 Task: Make in the project AgileDive an epic 'Security Operations Center (SOC) Process Improvement'. Create in the project AgileDive an epic 'Identity and Access Management (IAM) Process Improvement'. Add in the project AgileDive an epic 'Vulnerability Management Process Improvement'
Action: Mouse moved to (215, 56)
Screenshot: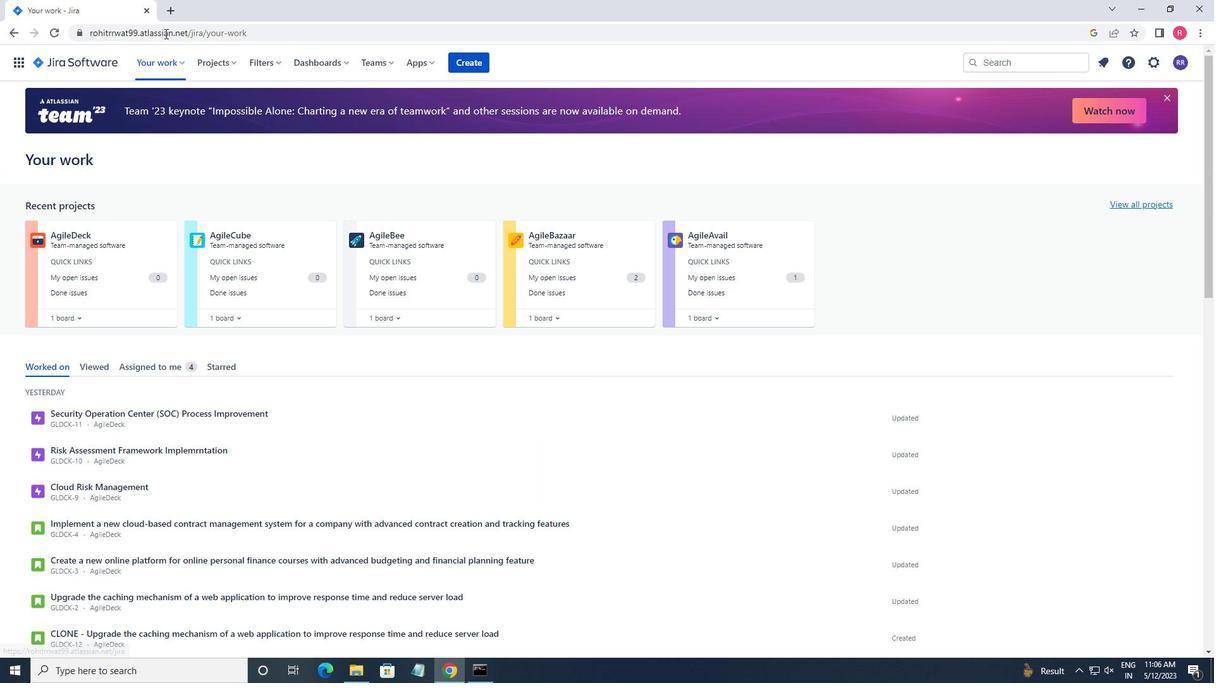
Action: Mouse pressed left at (215, 56)
Screenshot: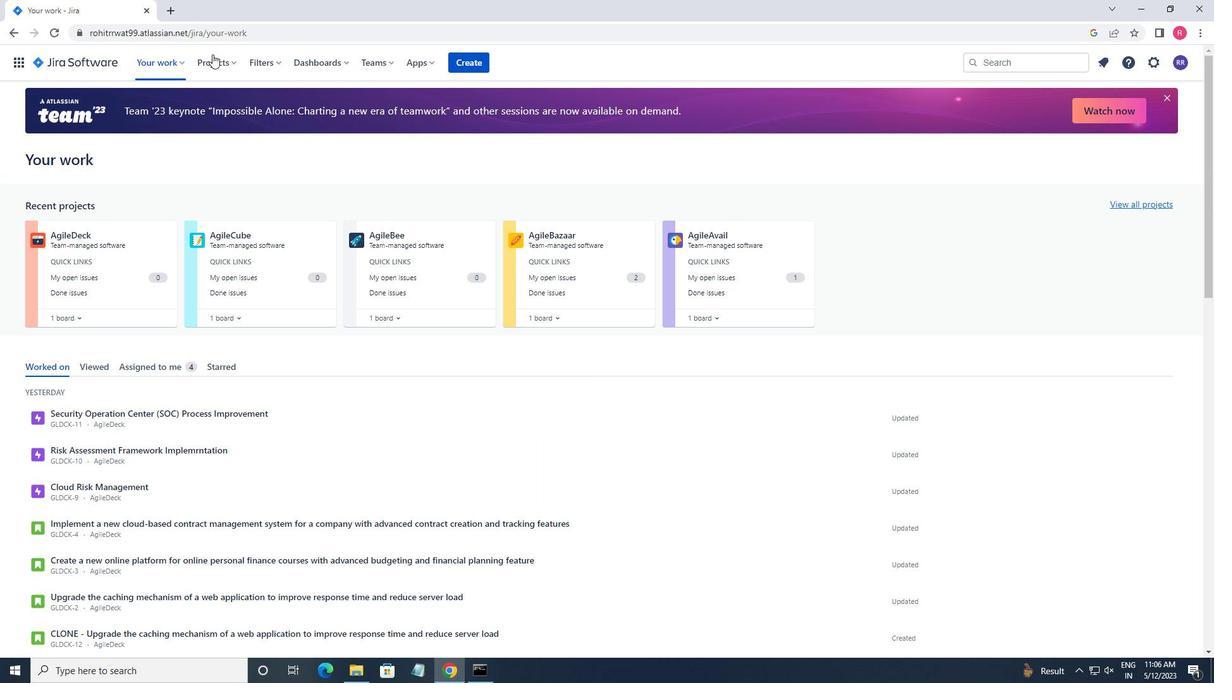 
Action: Mouse moved to (237, 120)
Screenshot: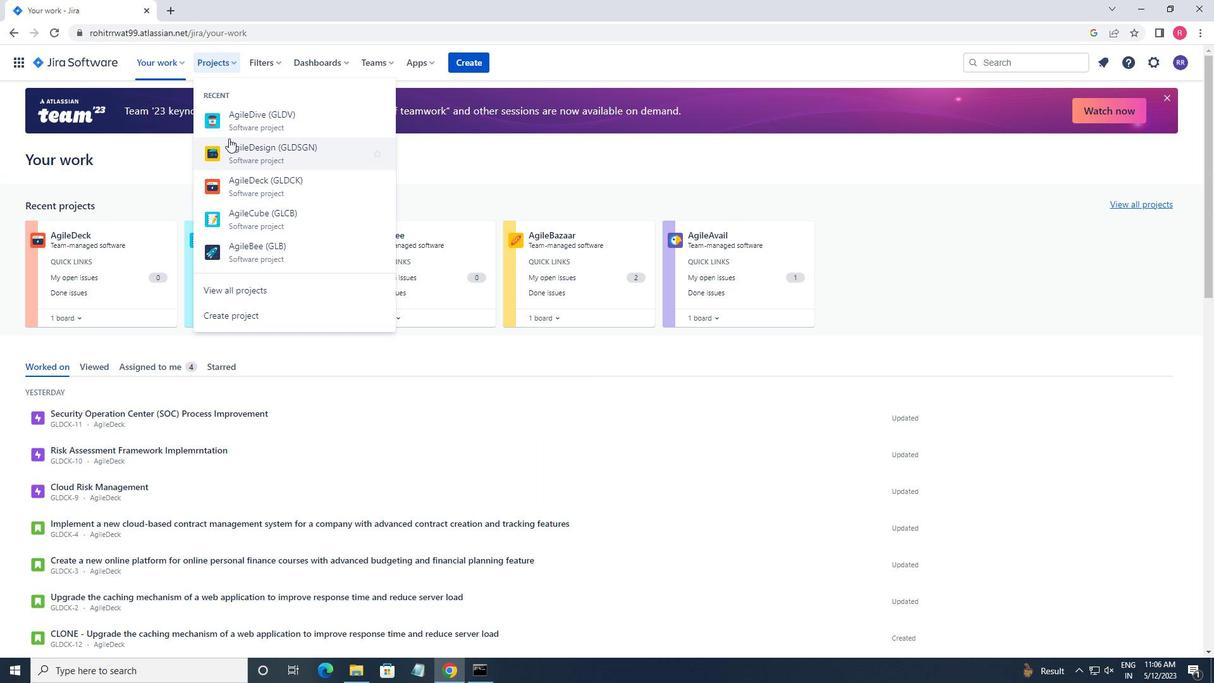 
Action: Mouse pressed left at (237, 120)
Screenshot: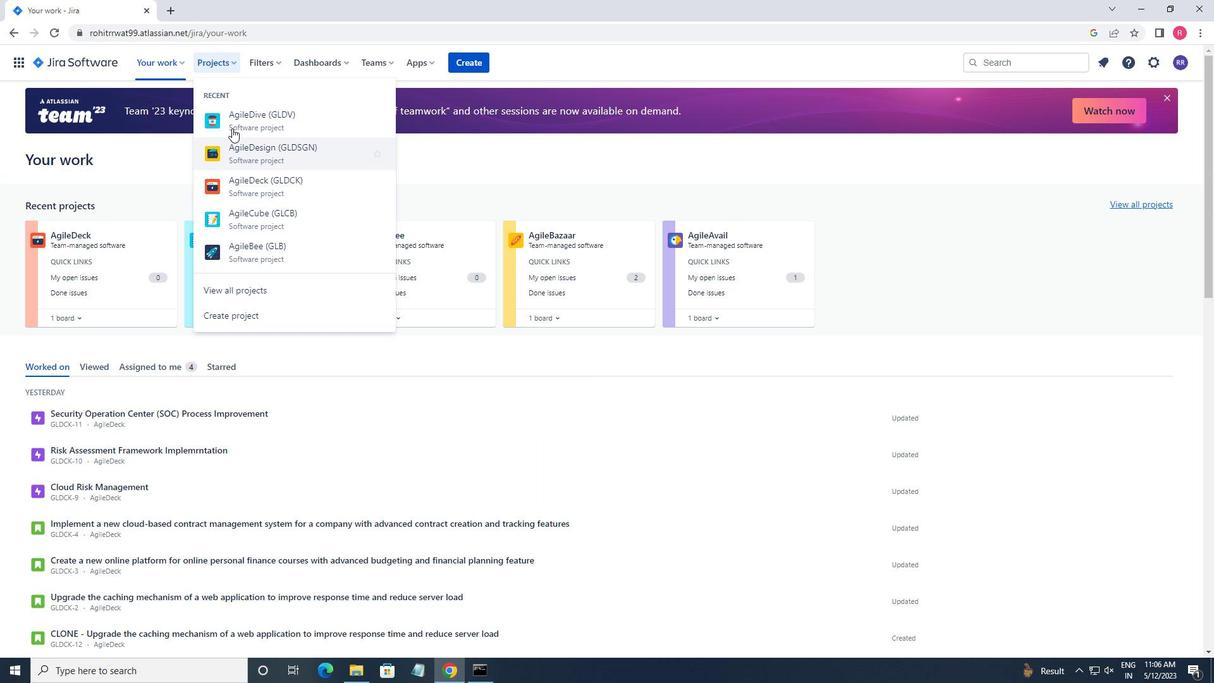 
Action: Mouse moved to (56, 193)
Screenshot: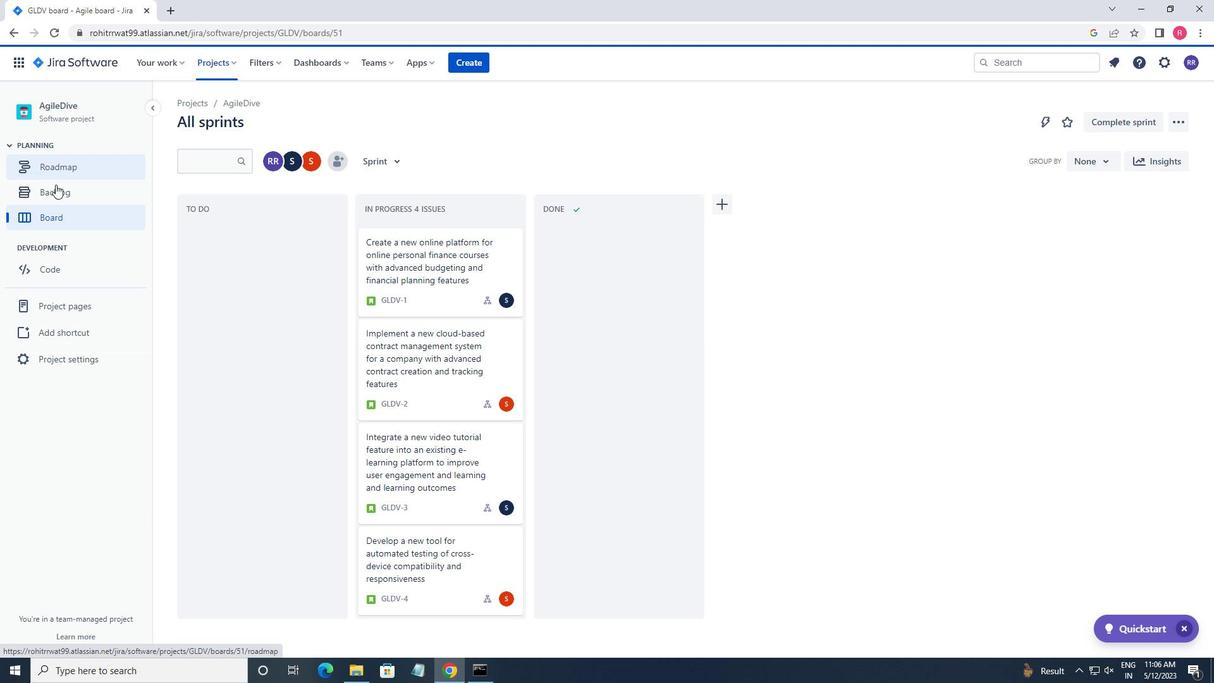 
Action: Mouse pressed left at (56, 193)
Screenshot: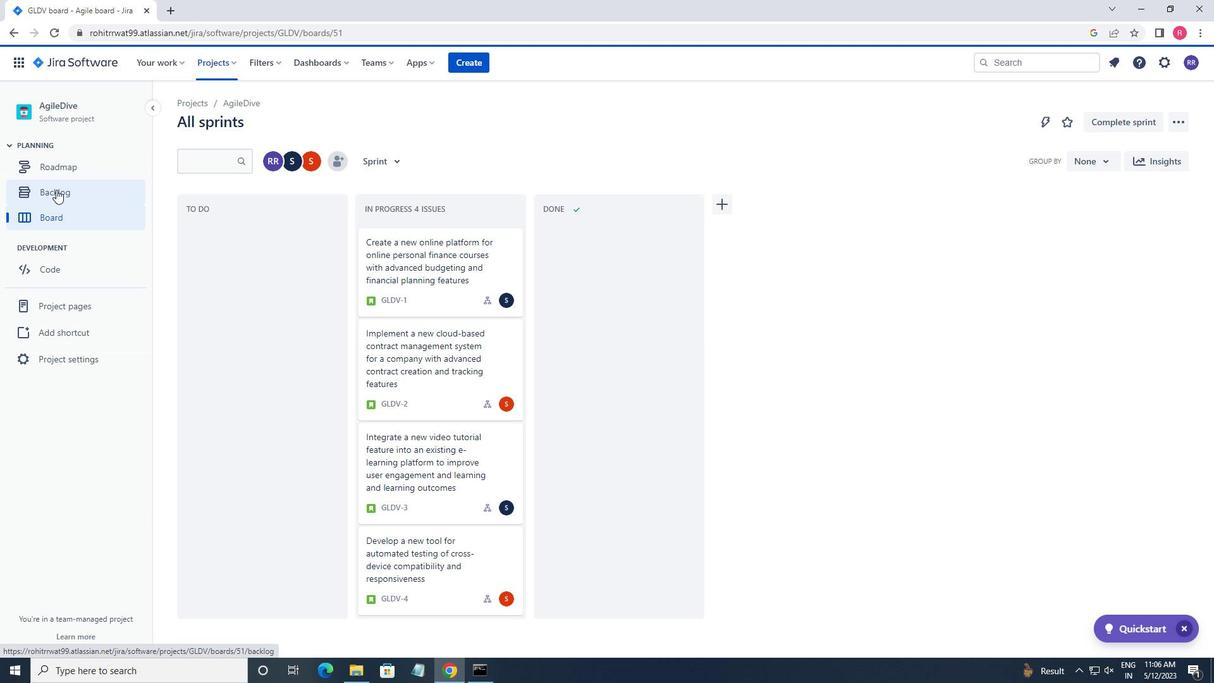 
Action: Mouse moved to (369, 163)
Screenshot: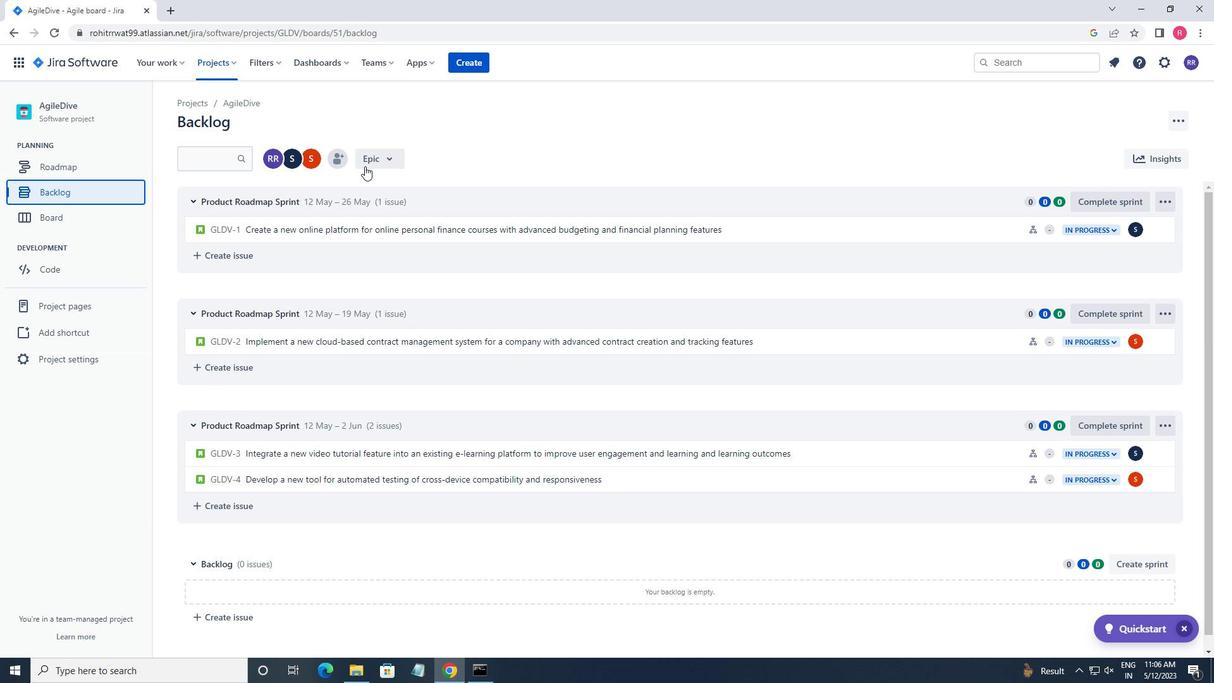 
Action: Mouse pressed left at (369, 163)
Screenshot: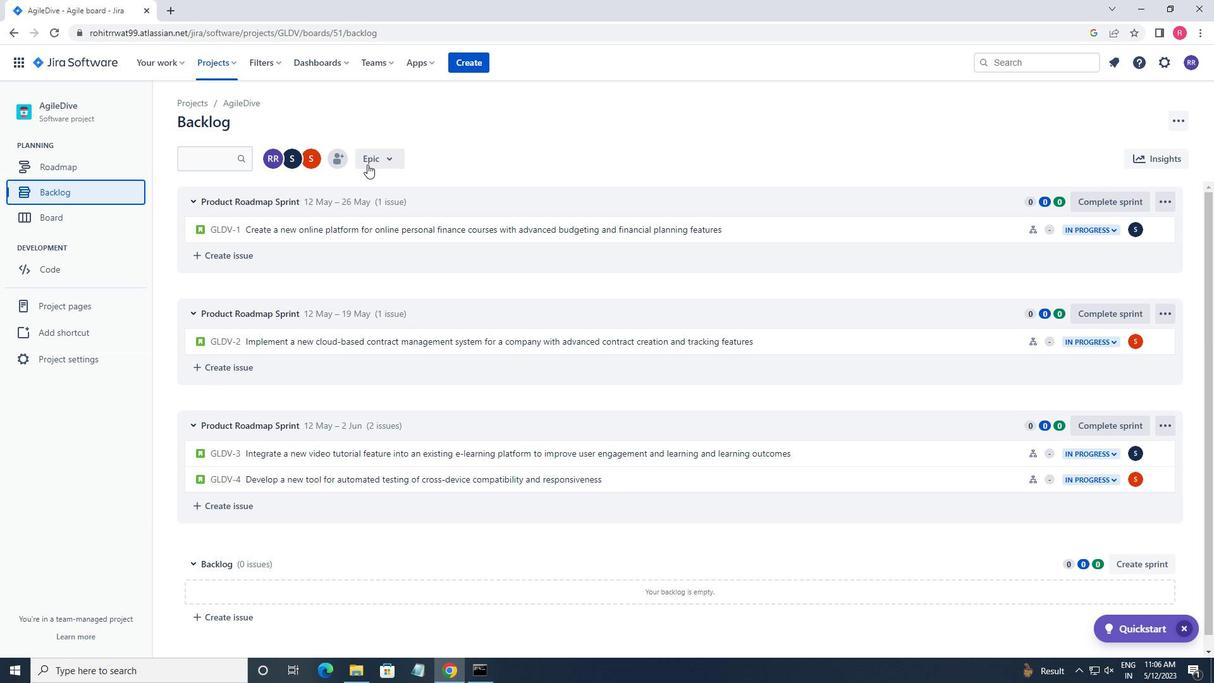 
Action: Mouse moved to (387, 237)
Screenshot: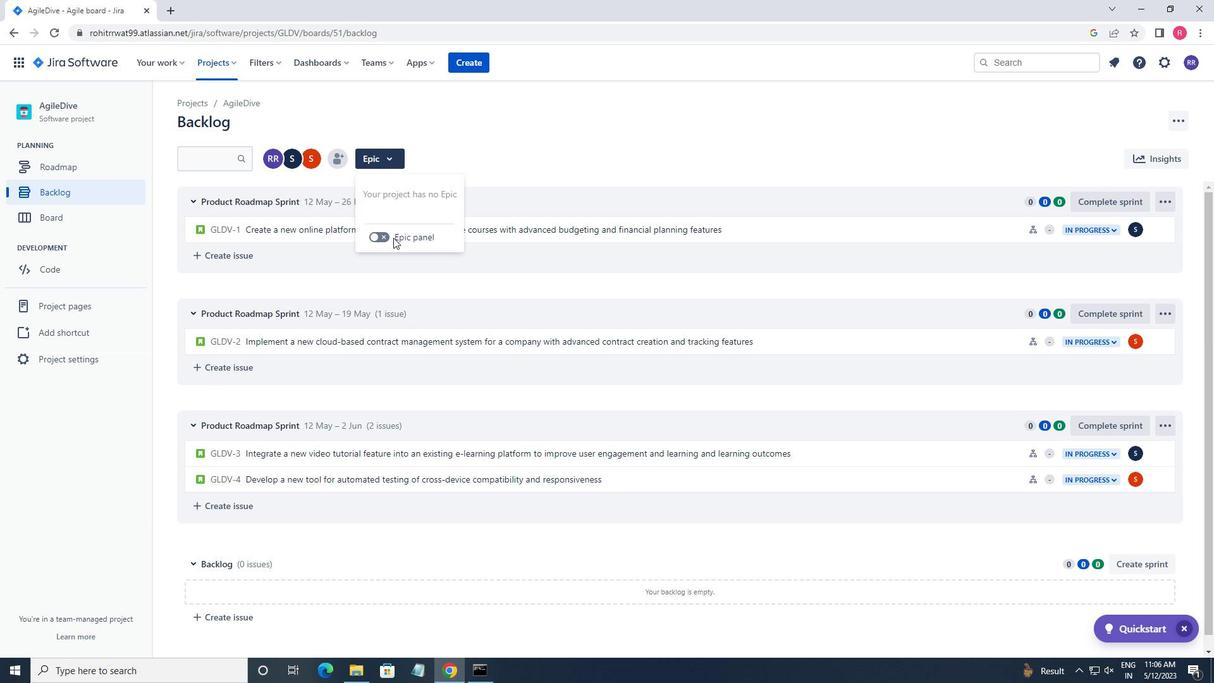 
Action: Mouse pressed left at (387, 237)
Screenshot: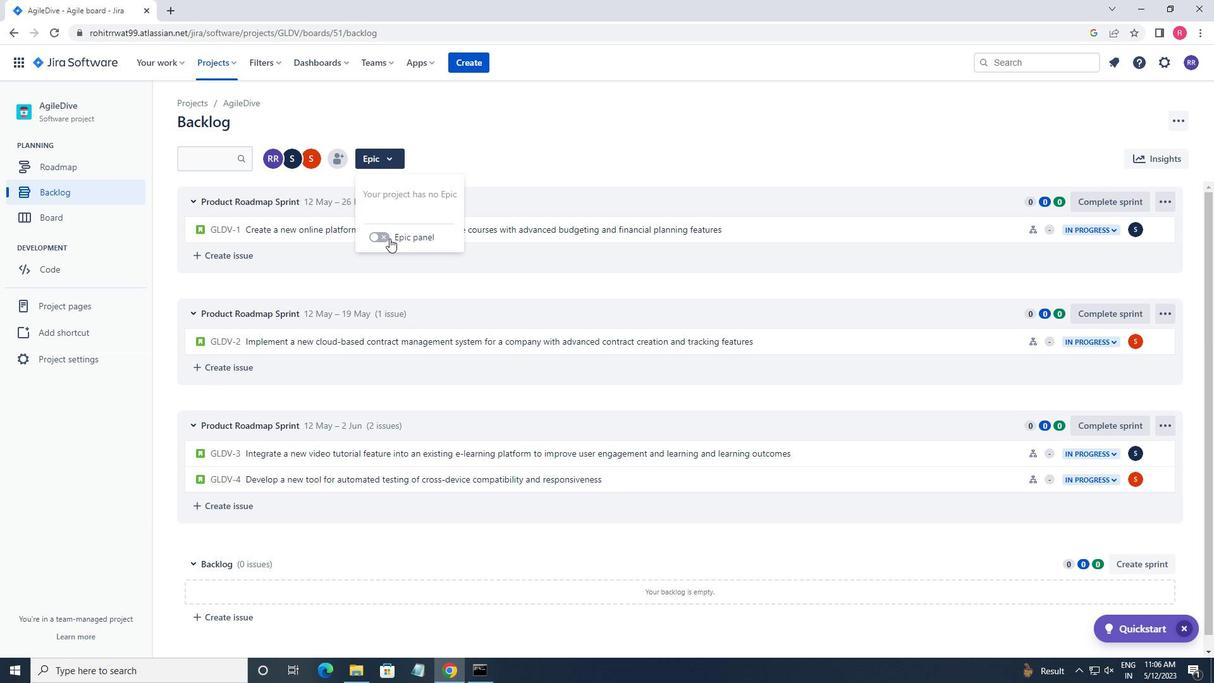 
Action: Mouse moved to (255, 432)
Screenshot: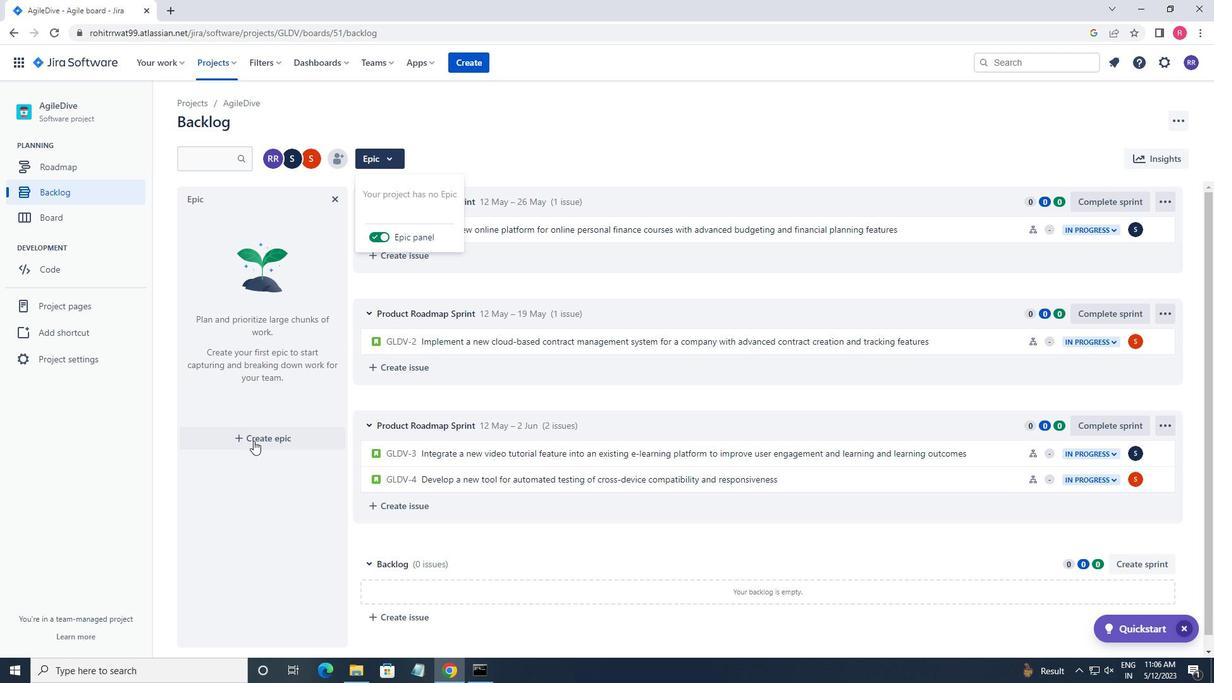 
Action: Mouse pressed left at (255, 432)
Screenshot: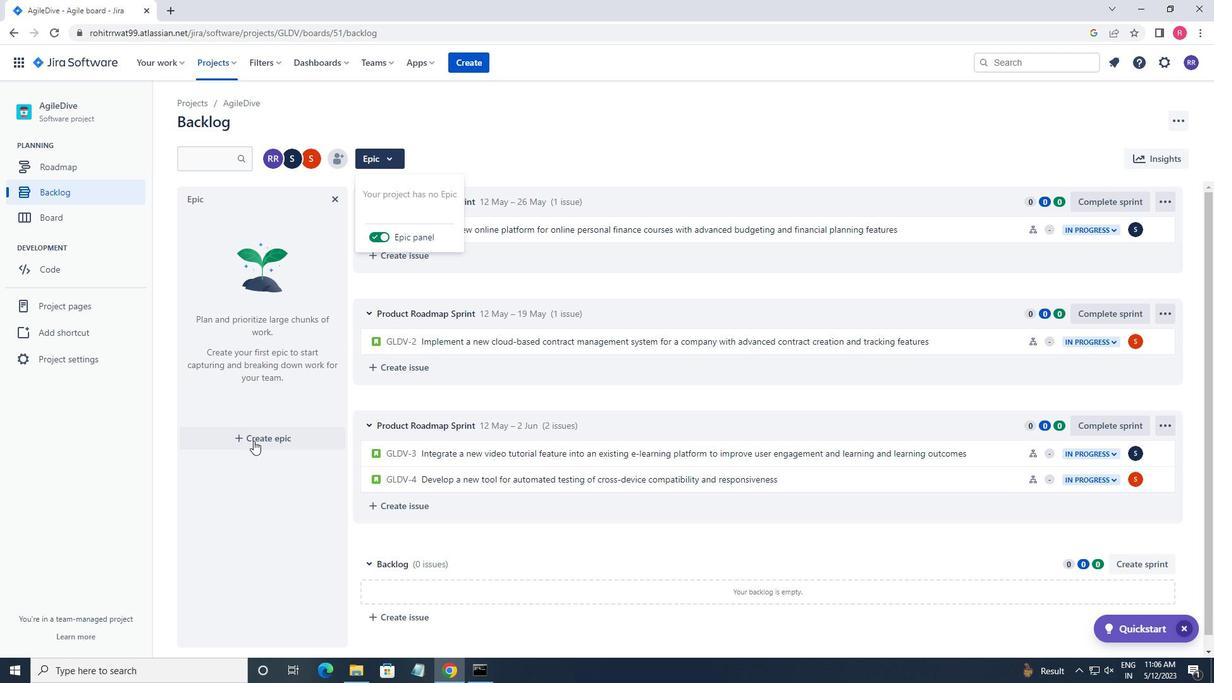 
Action: Mouse moved to (281, 375)
Screenshot: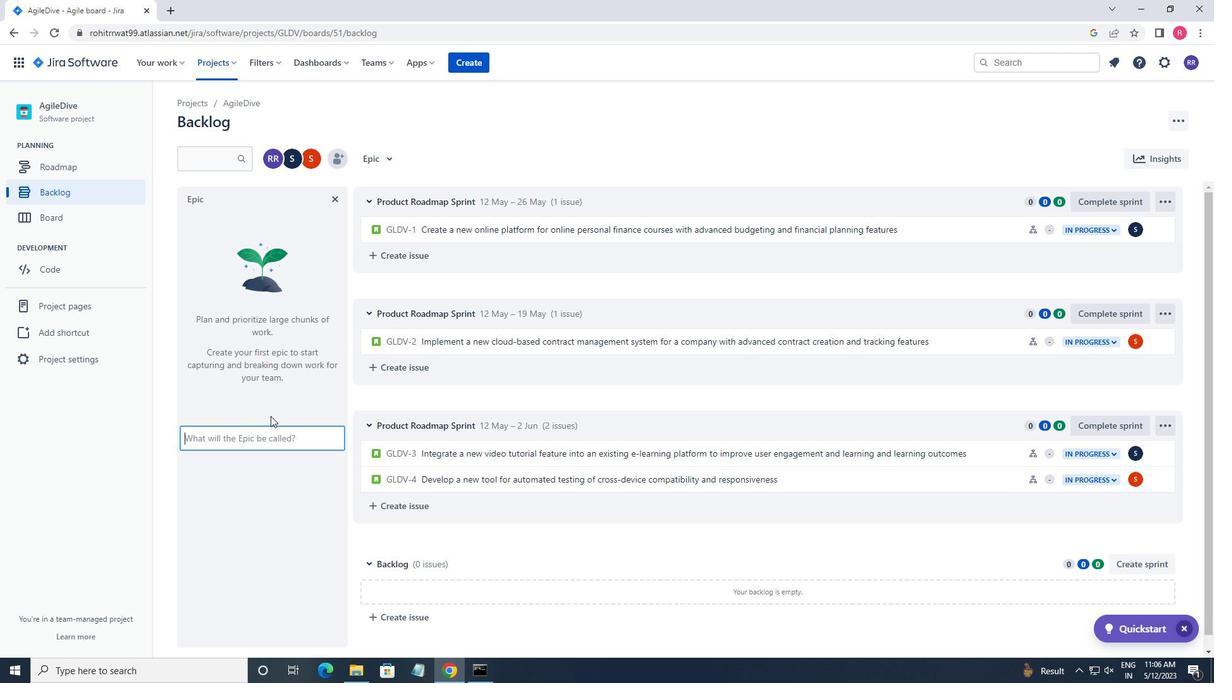 
Action: Key pressed <Key.shift>SECURITY<Key.space><Key.shift_r>OPERATIONS<Key.space><Key.shift><Key.shift><Key.shift><Key.shift><Key.shift><Key.shift><Key.shift><Key.shift><Key.shift><Key.shift><Key.shift><Key.shift><Key.shift><Key.shift><Key.shift><Key.shift>CENTER<Key.space><Key.shift_r>(<Key.shift>SO<Key.backspace><Key.shift_r>O<Key.shift><Key.shift><Key.shift><Key.shift><Key.shift><Key.shift><Key.shift><Key.shift><Key.shift><Key.shift><Key.shift><Key.shift><Key.shift><Key.shift>C<Key.shift_r><Key.shift_r><Key.shift_r><Key.shift_r><Key.shift_r><Key.shift_r><Key.shift_r><Key.shift_r><Key.shift_r><Key.shift_r><Key.shift_r><Key.shift_r><Key.shift_r><Key.shift_r>)<Key.space><Key.shift_r>PROCESS<Key.space><Key.shift_r>IMPROVEMENT<Key.enter><Key.shift><Key.shift><Key.shift><Key.shift><Key.shift><Key.shift><Key.shift><Key.shift><Key.shift><Key.shift><Key.shift><Key.shift><Key.shift><Key.shift><Key.shift>IDENTITY<Key.space>AND<Key.space><Key.shift>ACCESS<Key.space><Key.shift_r>MANAGEMENT<Key.space><Key.shift_r>(<Key.shift>A<Key.backspace><Key.shift_r>IAM<Key.shift_r>)<Key.space><Key.shift_r>PROCESS<Key.space><Key.shift_r>IMPROVEMENT<Key.enter><Key.shift>VULNERABILITY<Key.space><Key.shift_r>MANAGEMENTS<Key.backspace><Key.space><Key.shift_r>PROCESS<Key.space><Key.shift_r>IMPROVEMENT<Key.enter>
Screenshot: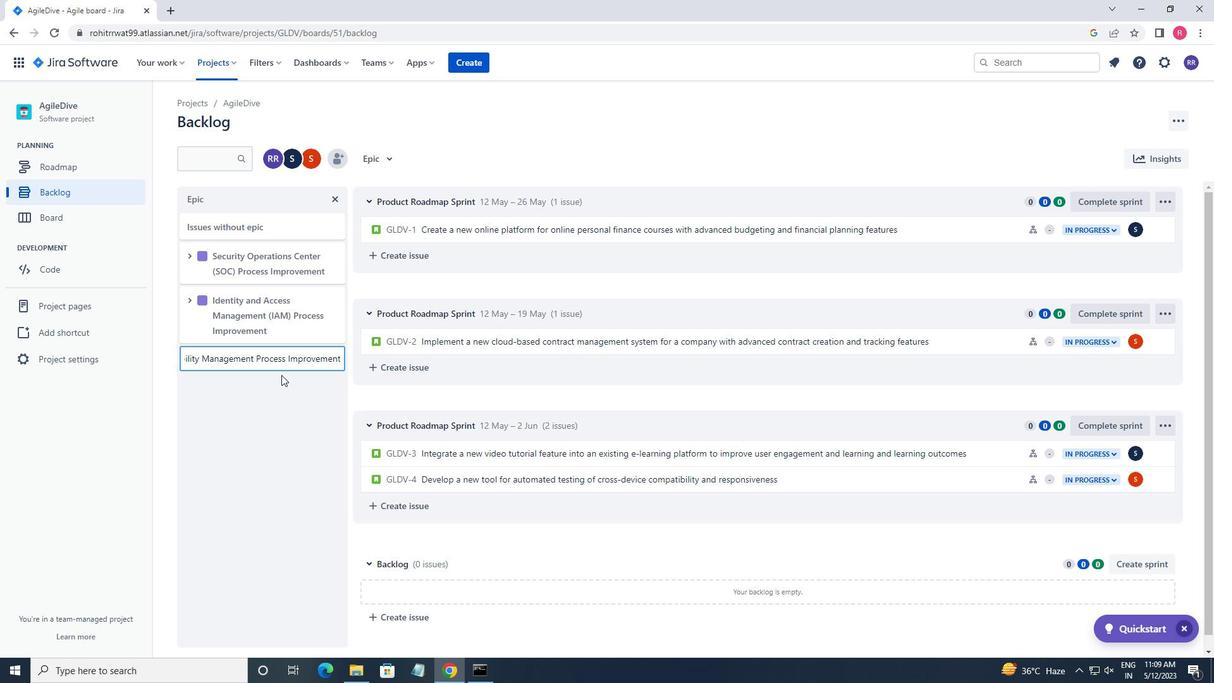 
